 Task: Create List Home Repairs in Board Sales Pipeline Tracking to Workspace Knowledge Management. Create List Interior Design in Board IT Process Improvement to Workspace Knowledge Management. Create List Architecture in Board Public Relations Media Relations and Pitching to Workspace Knowledge Management
Action: Mouse moved to (56, 320)
Screenshot: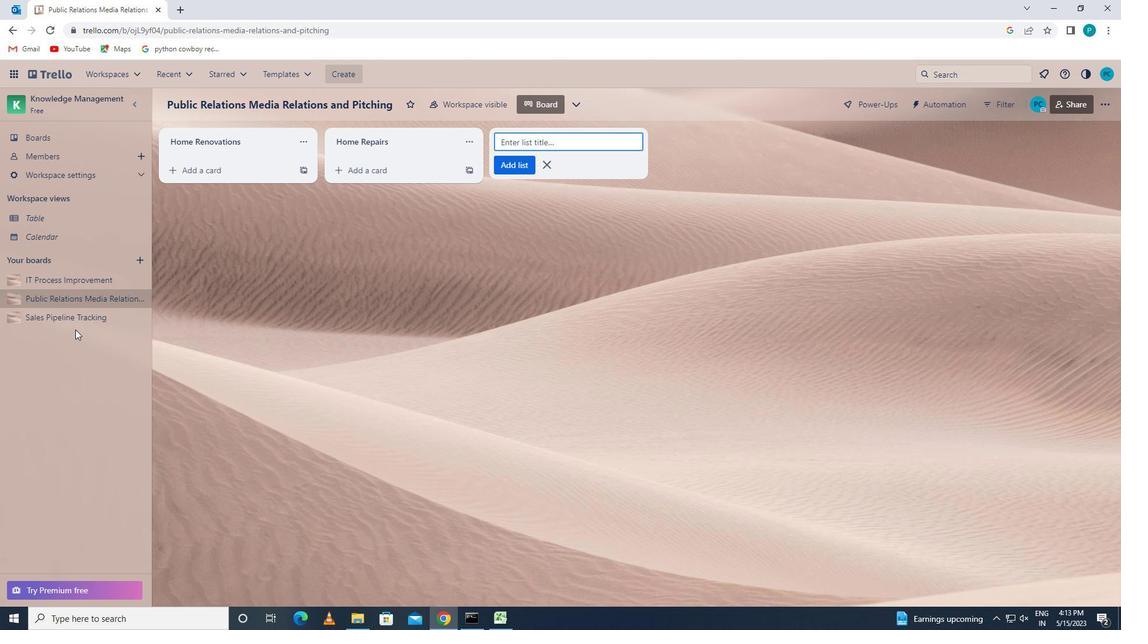 
Action: Mouse pressed left at (56, 320)
Screenshot: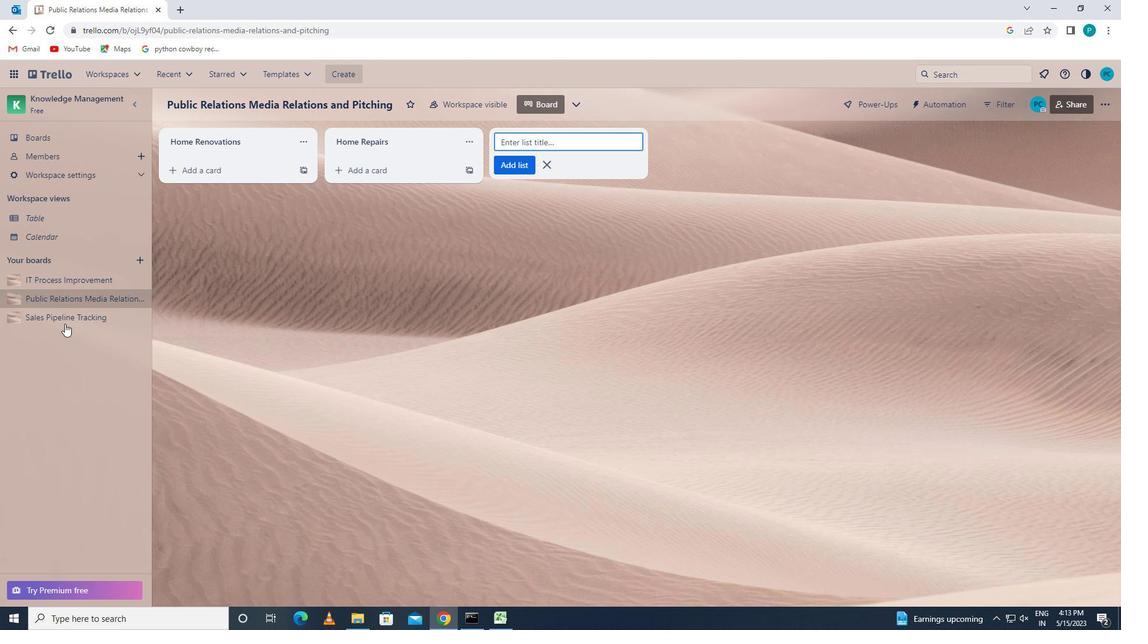 
Action: Mouse moved to (510, 139)
Screenshot: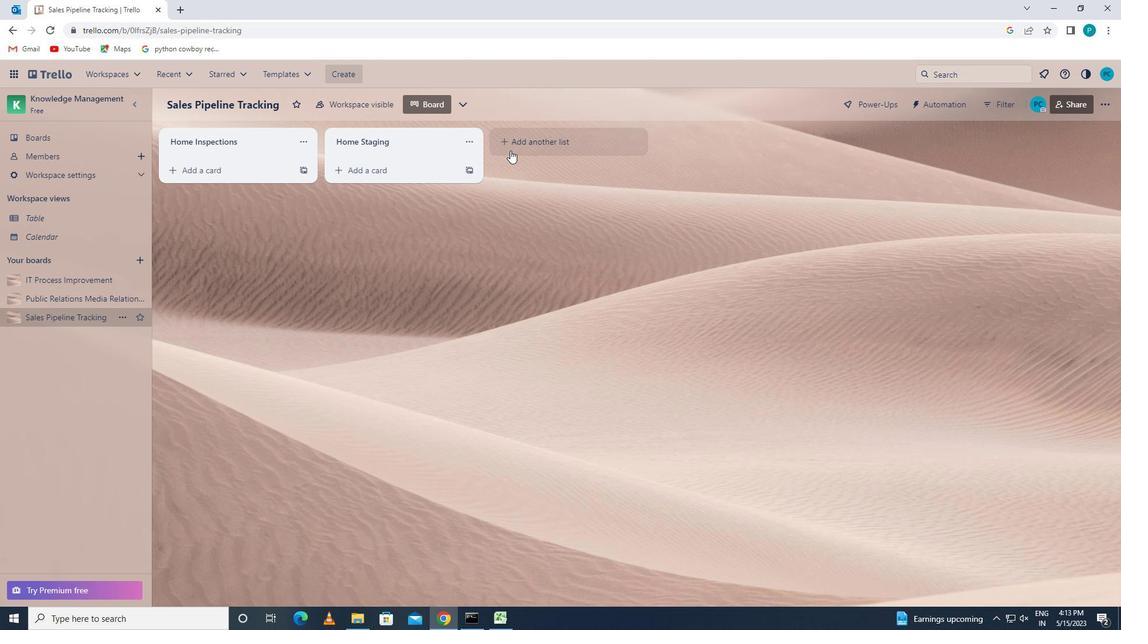 
Action: Mouse pressed left at (510, 139)
Screenshot: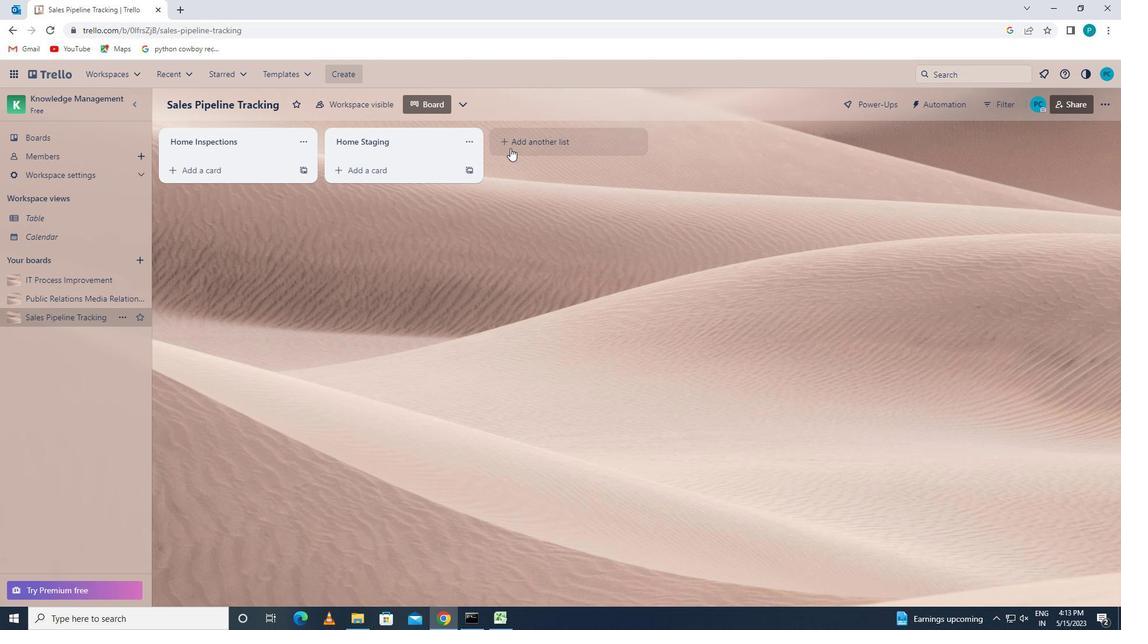 
Action: Mouse moved to (509, 138)
Screenshot: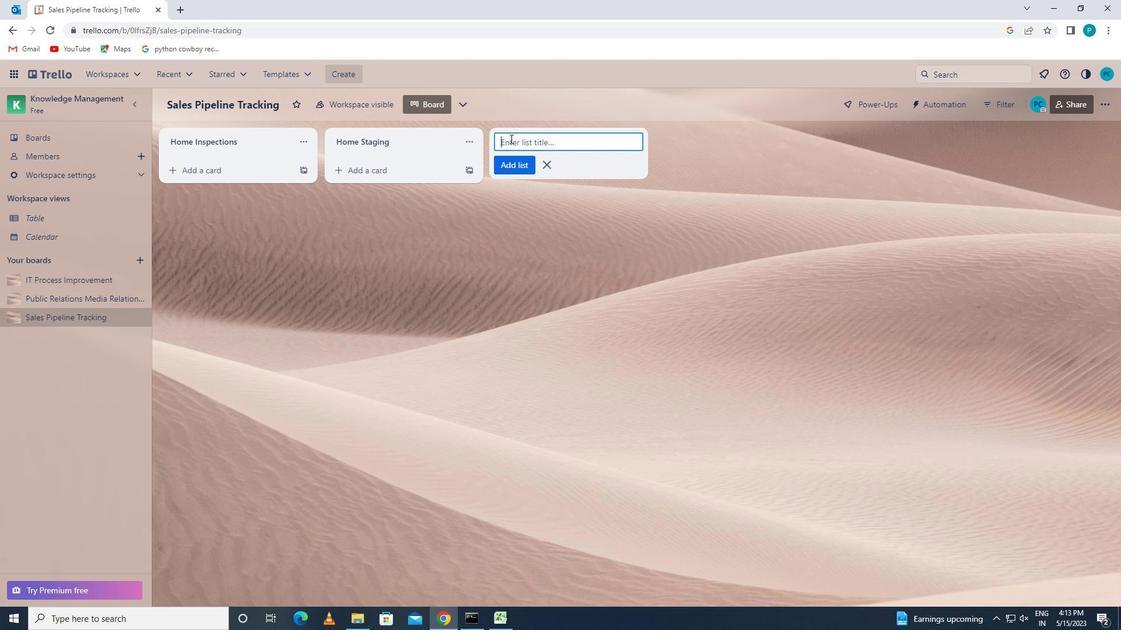 
Action: Key pressed <Key.caps_lock>h<Key.caps_lock>ome<Key.space><Key.caps_lock>r<Key.caps_lock>epairs
Screenshot: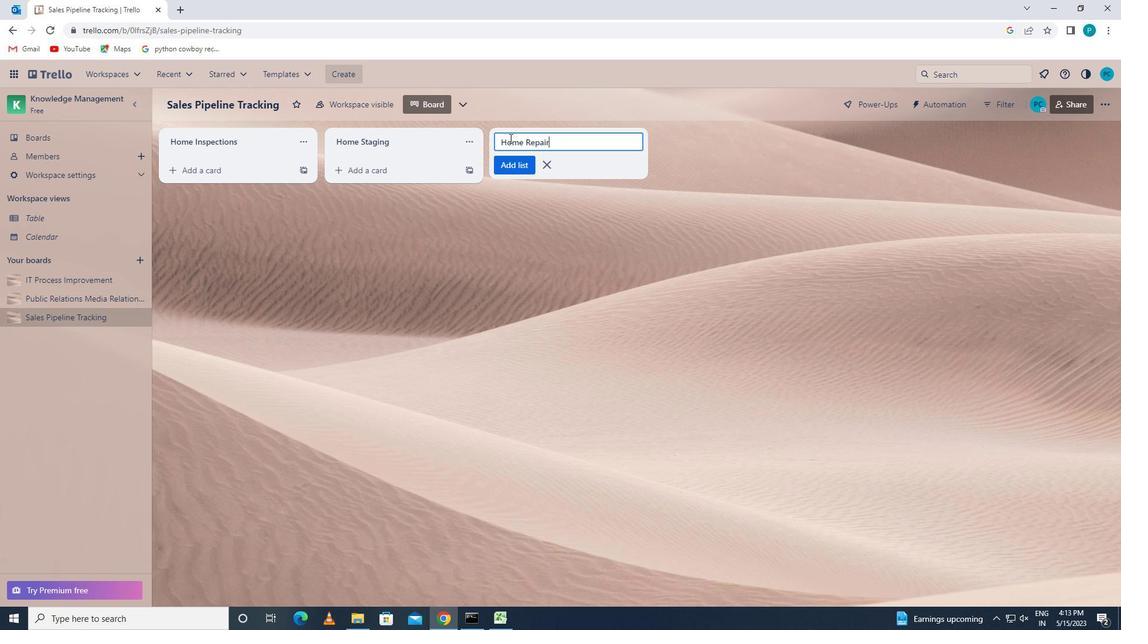 
Action: Mouse moved to (514, 170)
Screenshot: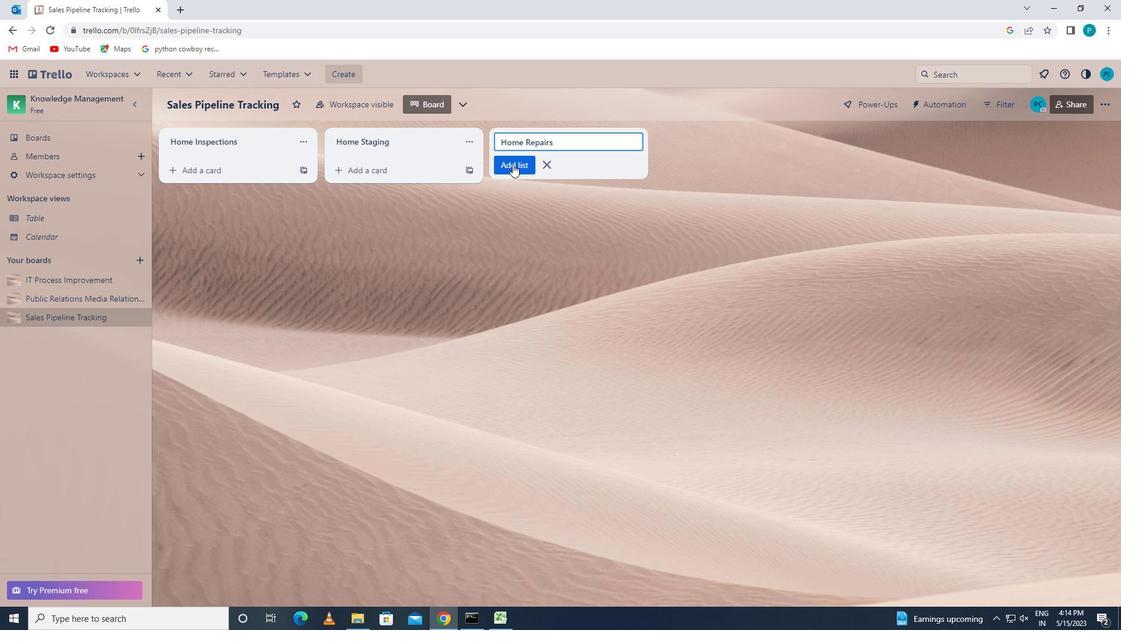 
Action: Mouse pressed left at (514, 170)
Screenshot: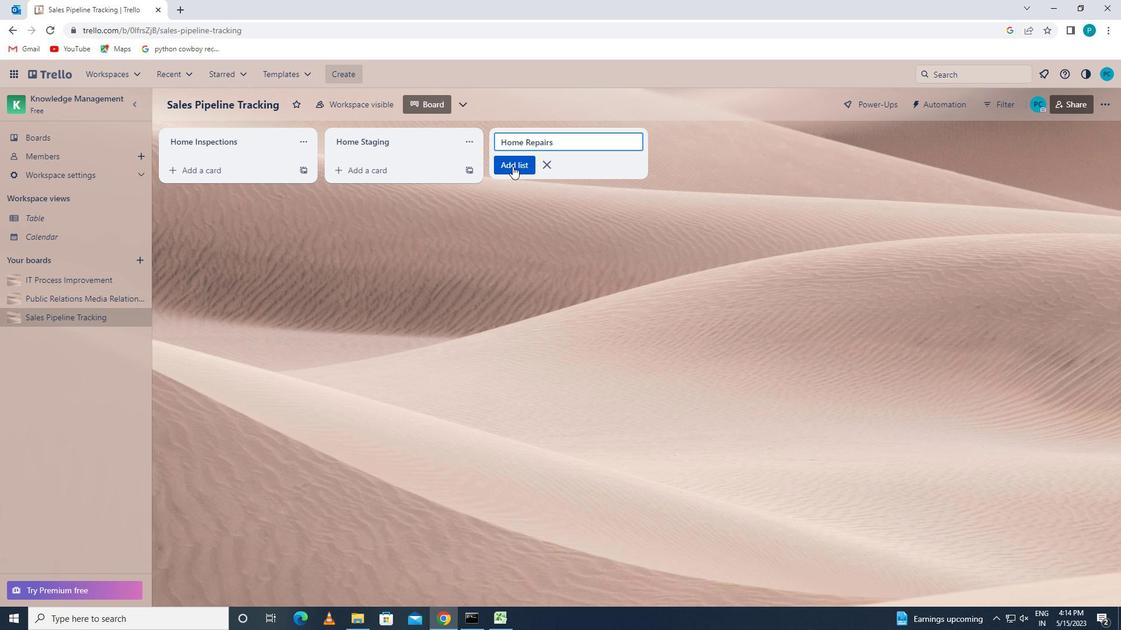 
Action: Mouse moved to (57, 273)
Screenshot: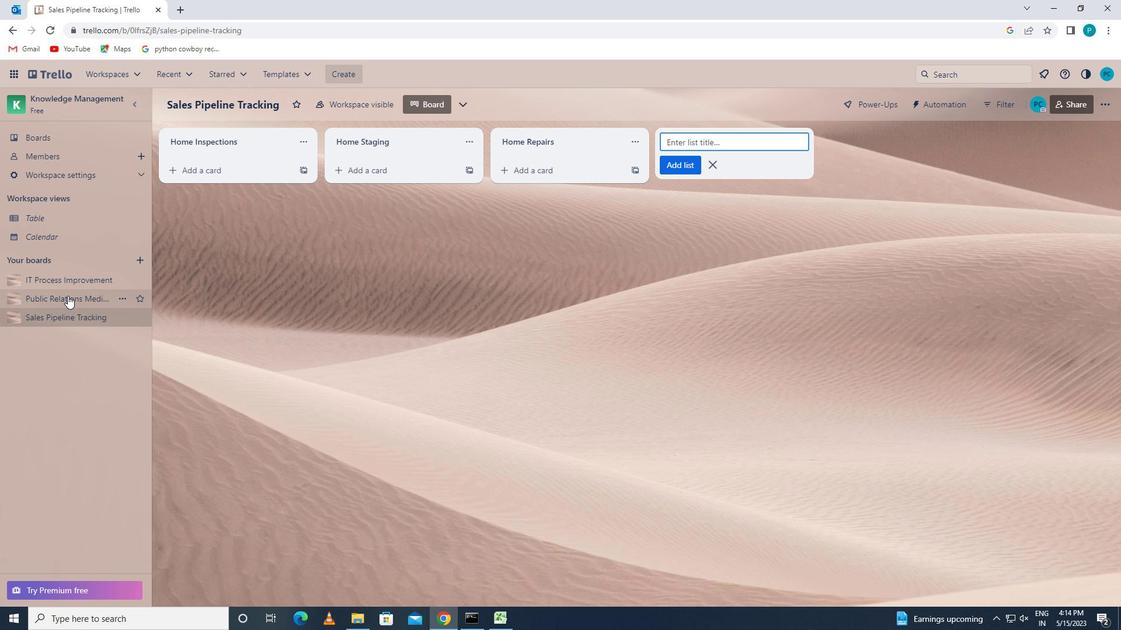 
Action: Mouse pressed left at (57, 273)
Screenshot: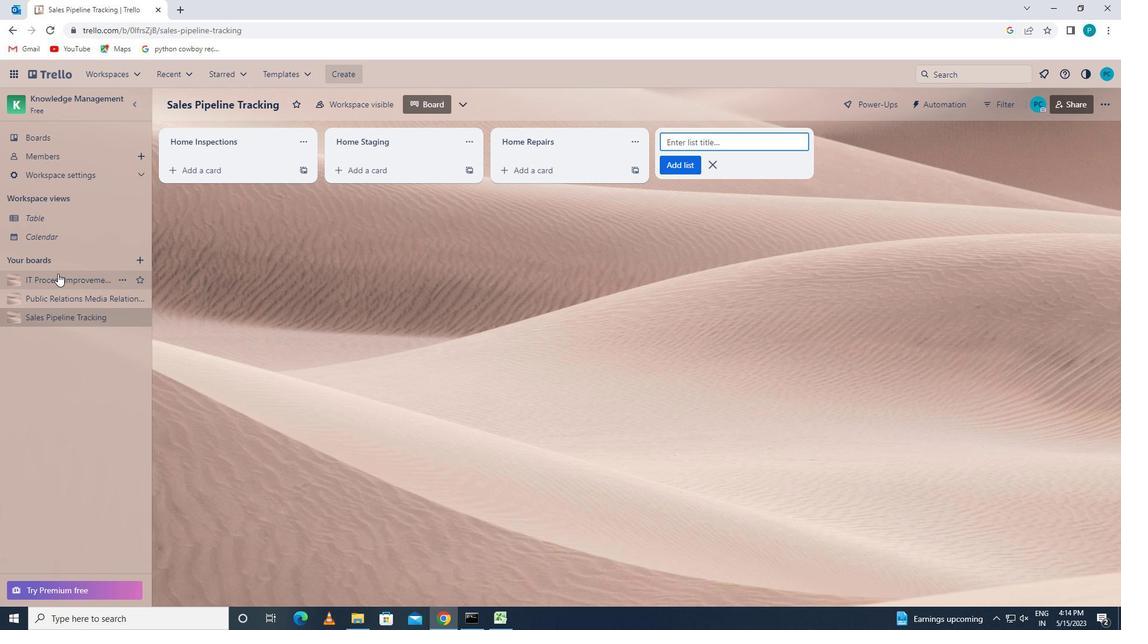 
Action: Mouse moved to (560, 134)
Screenshot: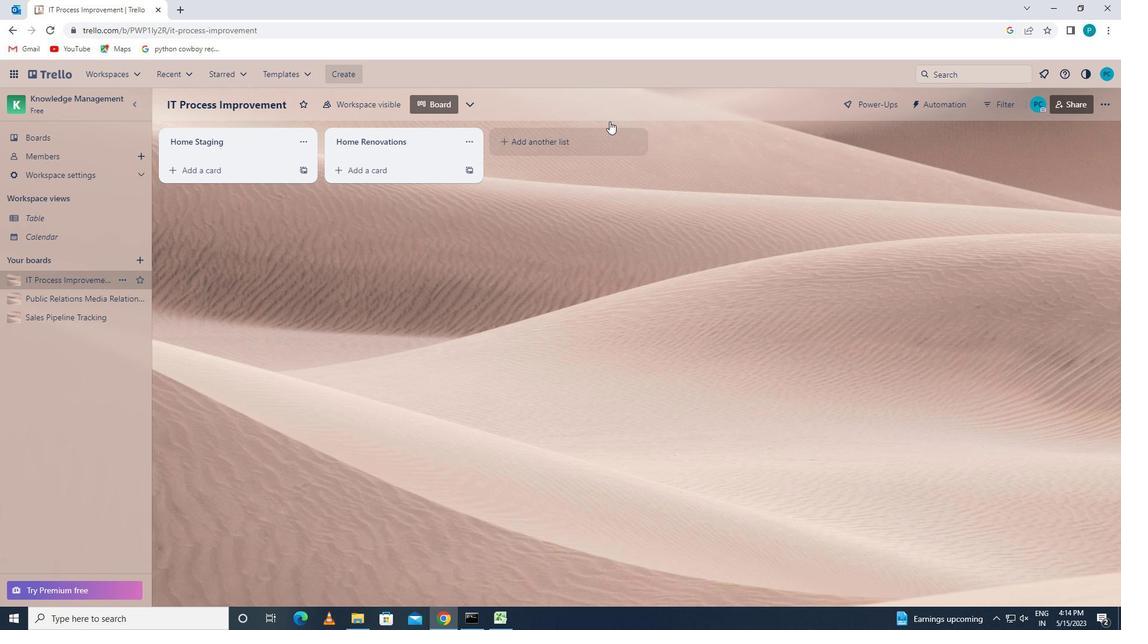 
Action: Mouse pressed left at (560, 134)
Screenshot: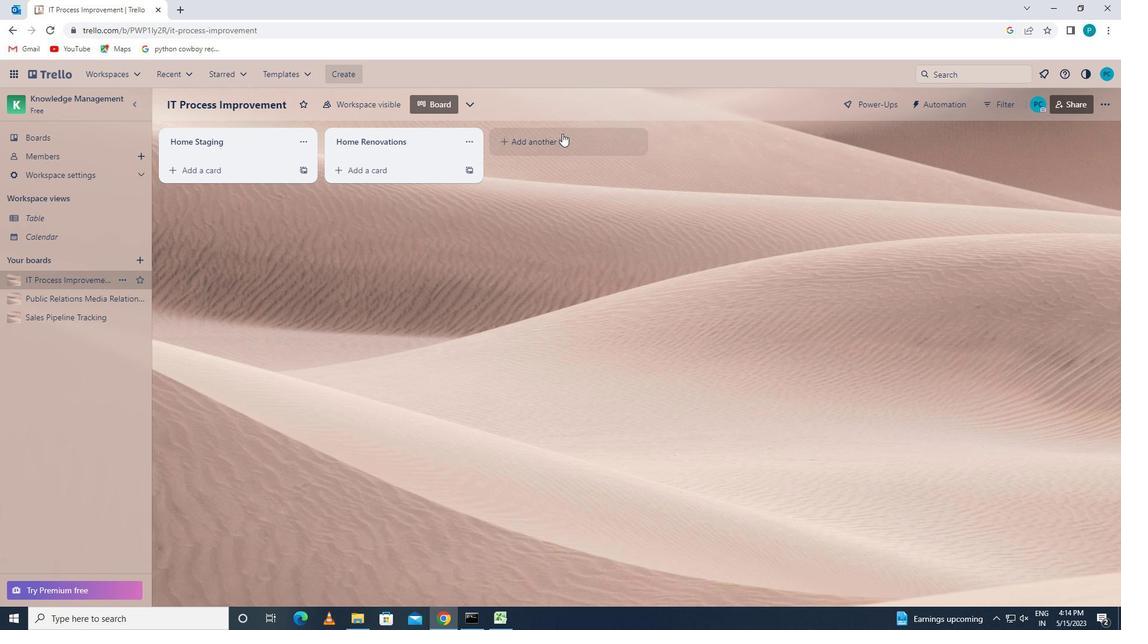 
Action: Key pressed <Key.caps_lock>i<Key.caps_lock>nterior<Key.space><Key.caps_lock>d<Key.caps_lock>esign
Screenshot: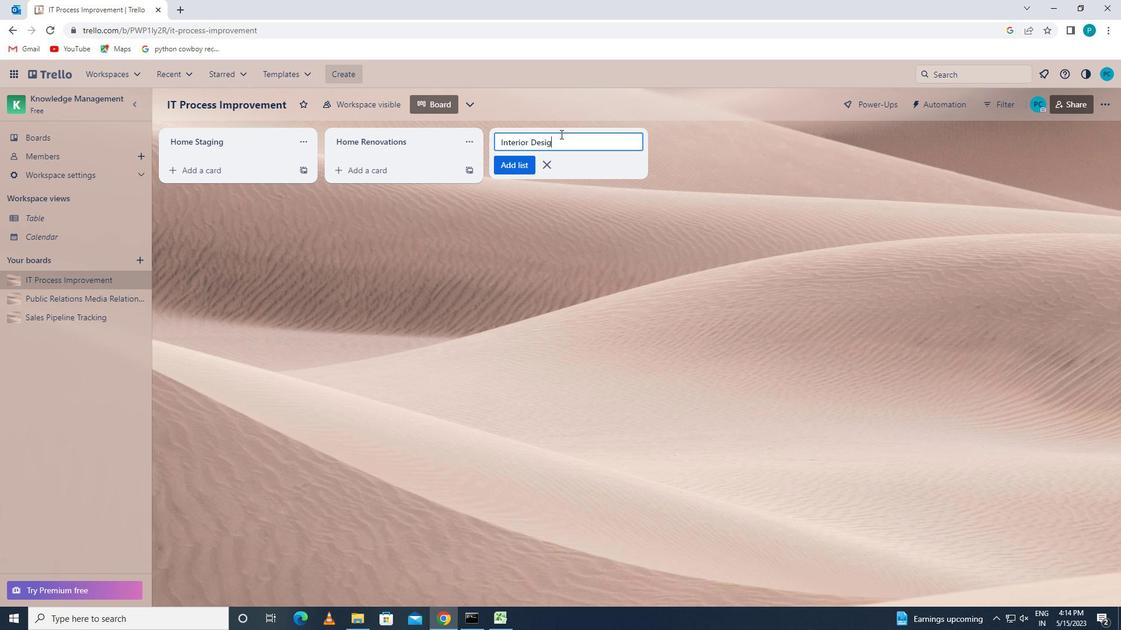 
Action: Mouse moved to (508, 168)
Screenshot: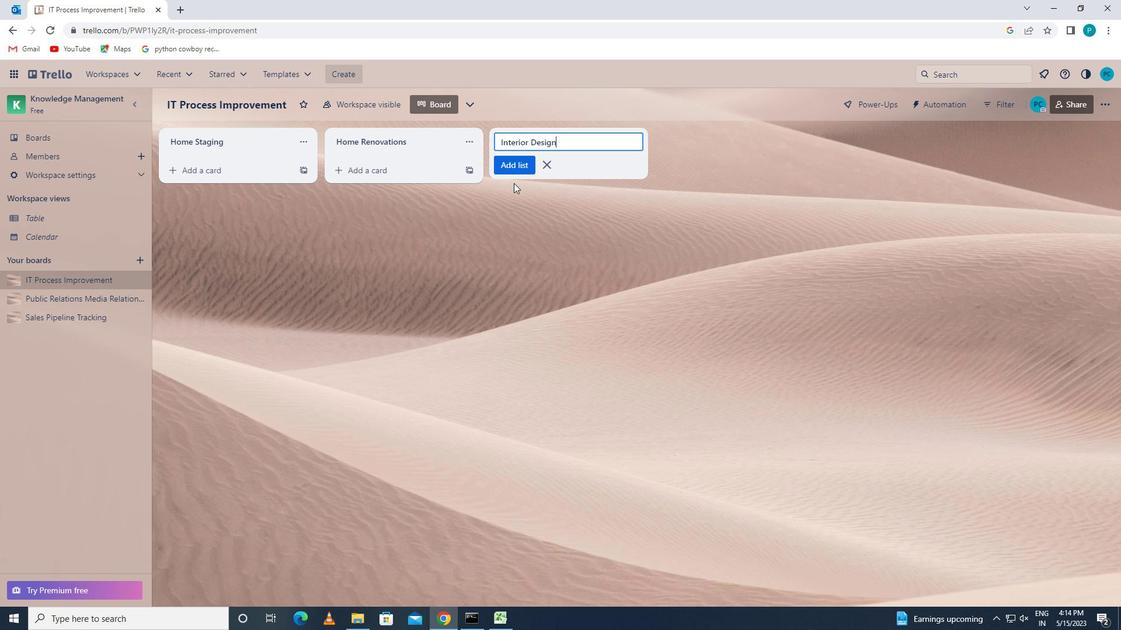 
Action: Mouse pressed left at (508, 168)
Screenshot: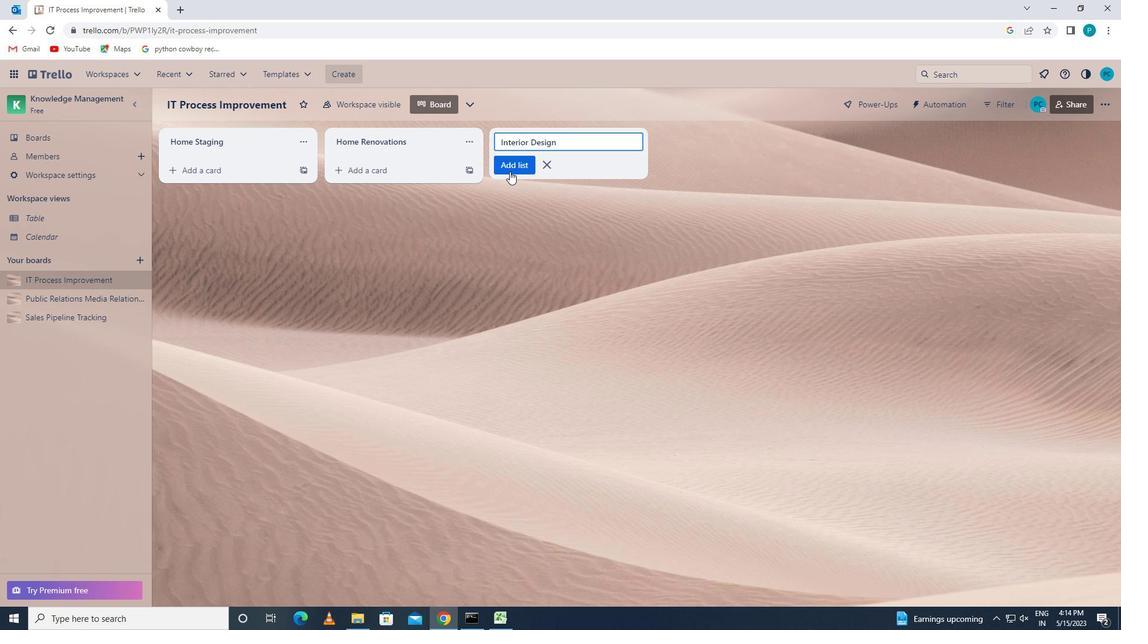 
Action: Mouse moved to (67, 303)
Screenshot: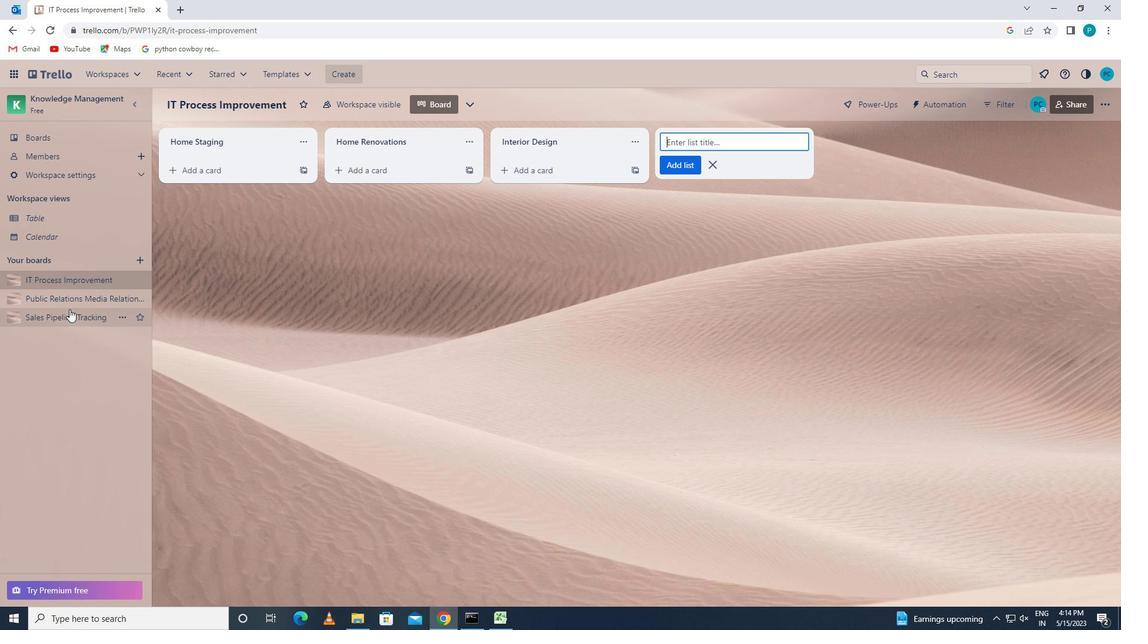 
Action: Mouse pressed left at (67, 303)
Screenshot: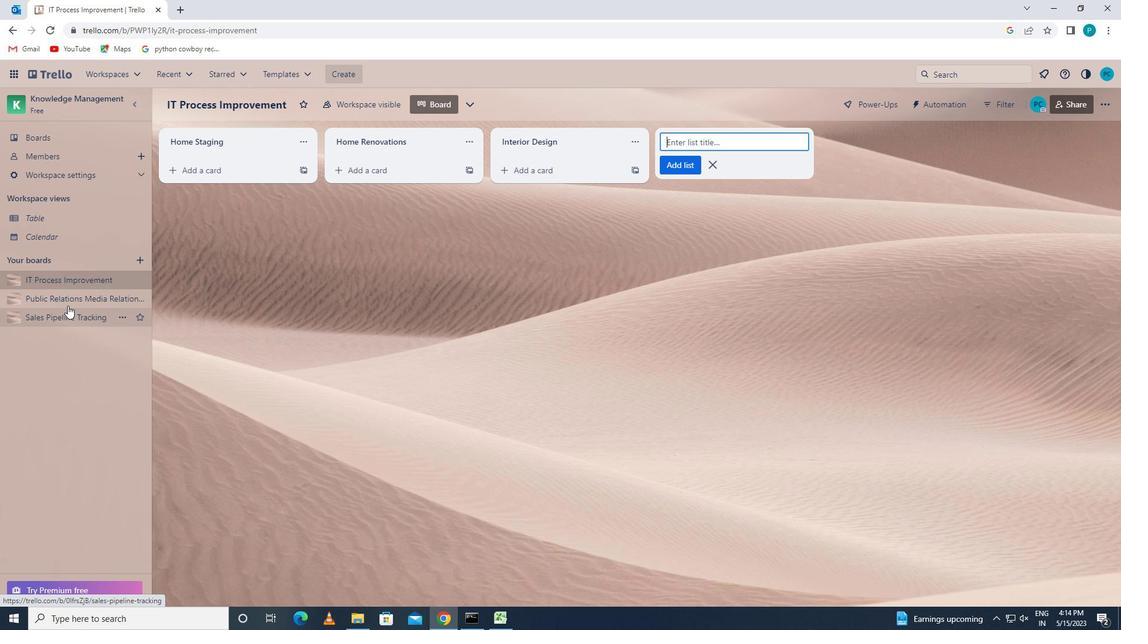 
Action: Mouse moved to (519, 143)
Screenshot: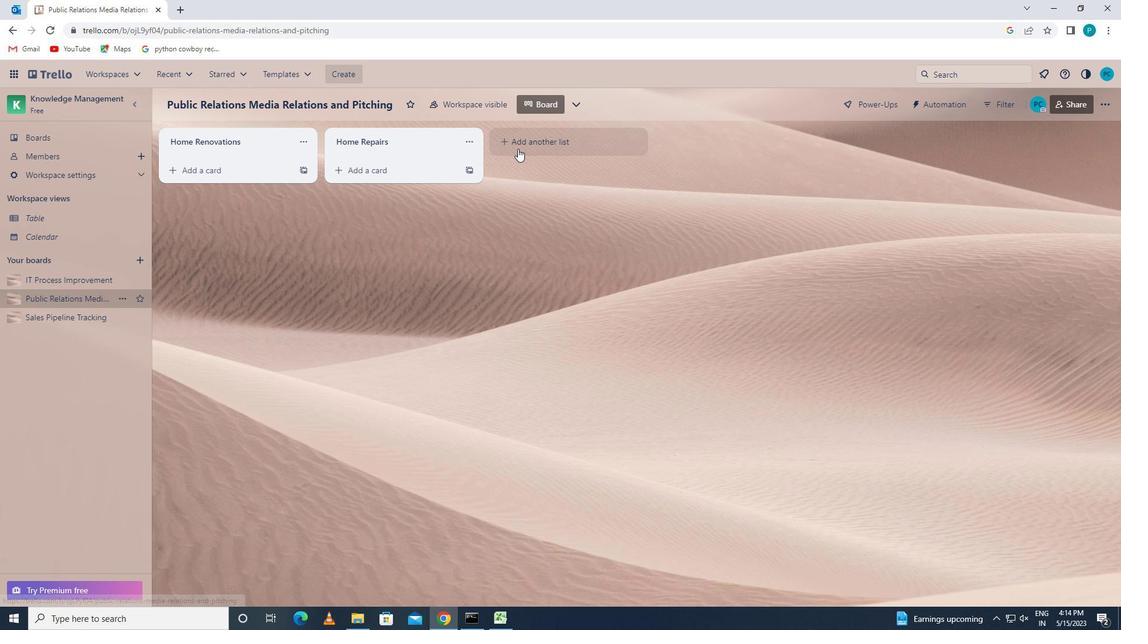 
Action: Mouse pressed left at (519, 143)
Screenshot: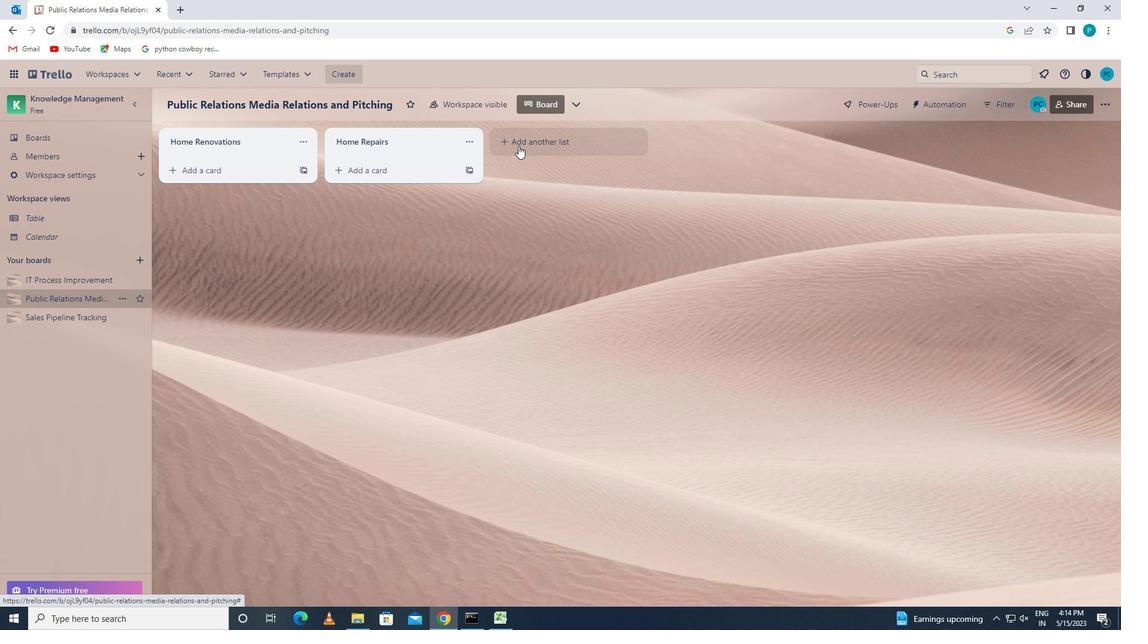
Action: Key pressed <Key.caps_lock>a<Key.caps_lock>rt<Key.backspace>chitecture
Screenshot: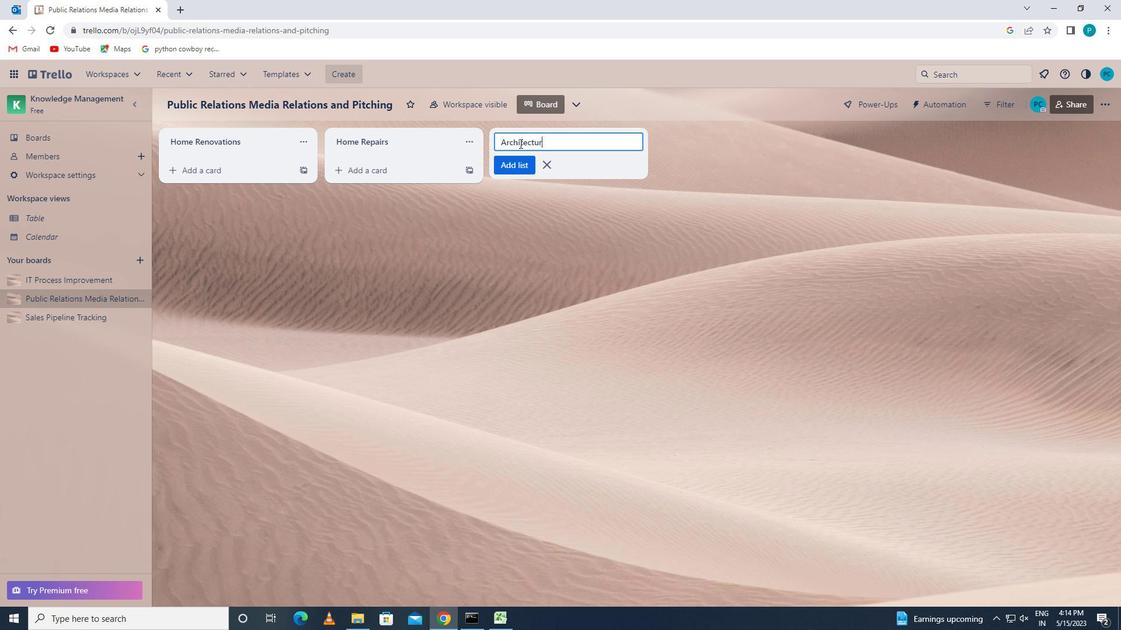 
Action: Mouse moved to (506, 168)
Screenshot: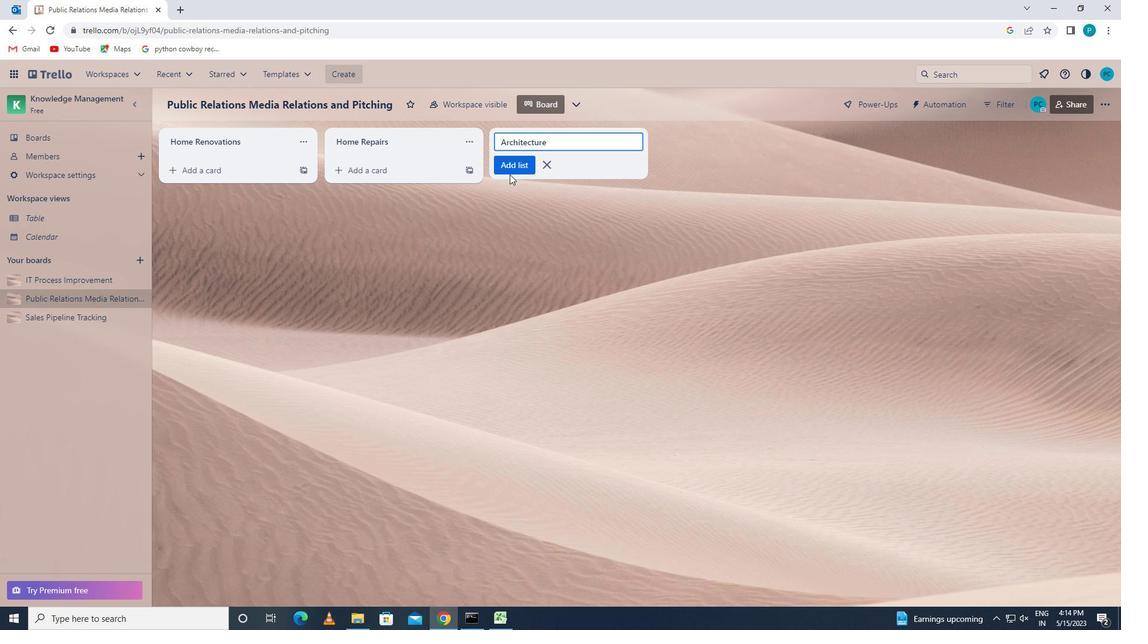 
Action: Mouse pressed left at (506, 168)
Screenshot: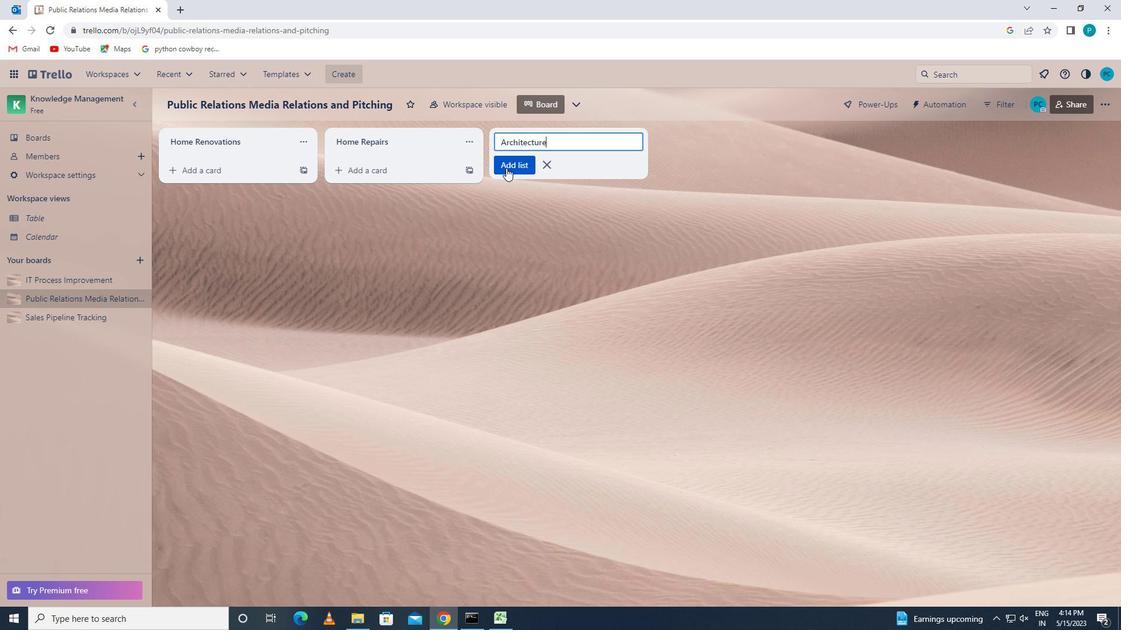 
